 Task: Look for products in the category "Turkey" from the brand "Store Brand".
Action: Mouse moved to (15, 117)
Screenshot: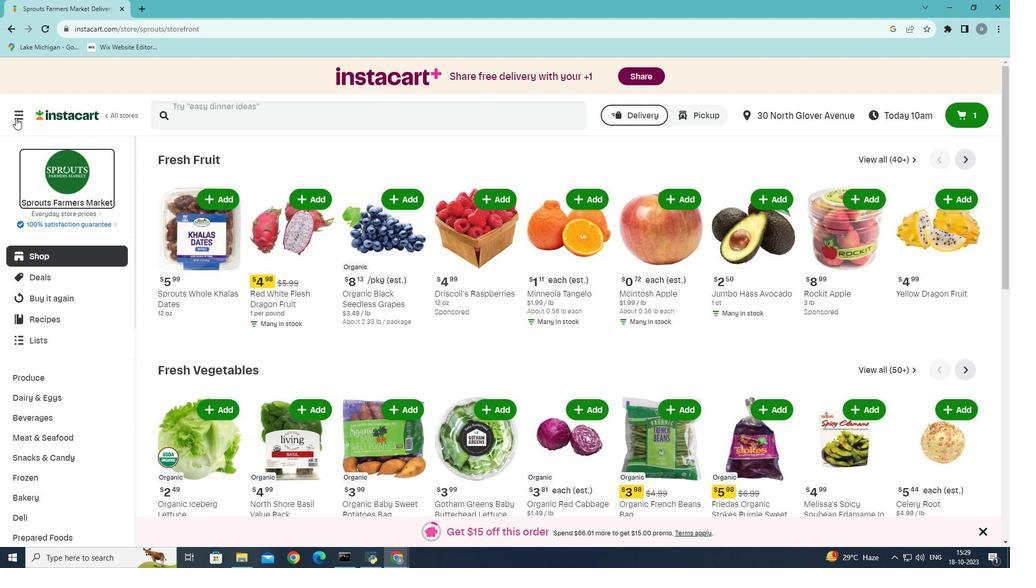 
Action: Mouse pressed left at (15, 117)
Screenshot: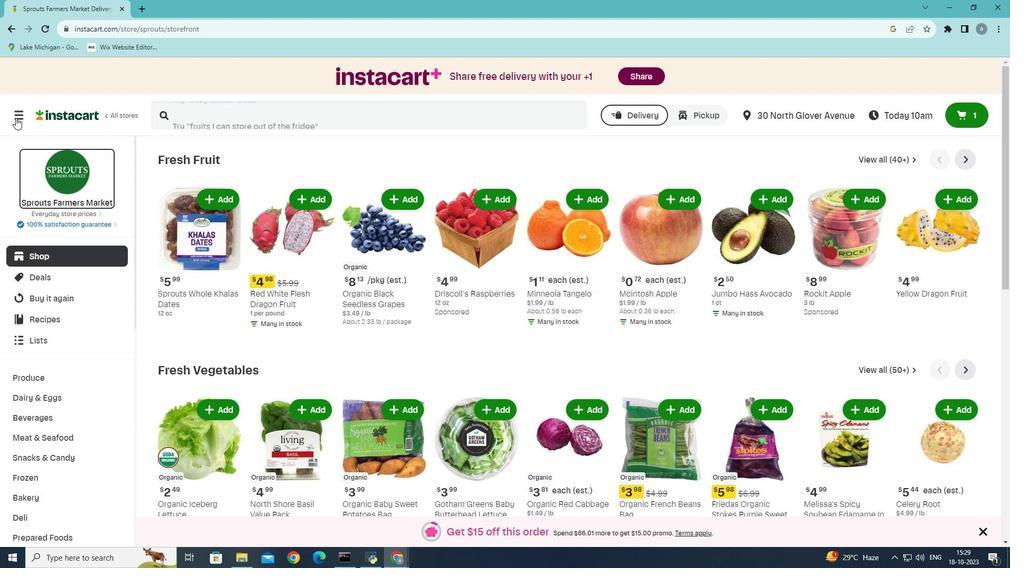 
Action: Mouse moved to (37, 309)
Screenshot: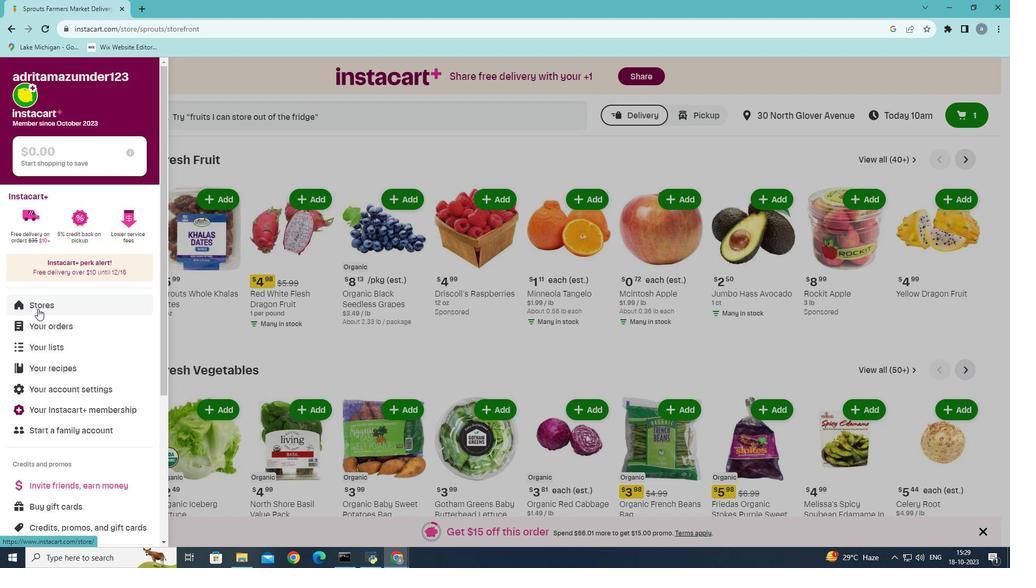 
Action: Mouse pressed left at (37, 309)
Screenshot: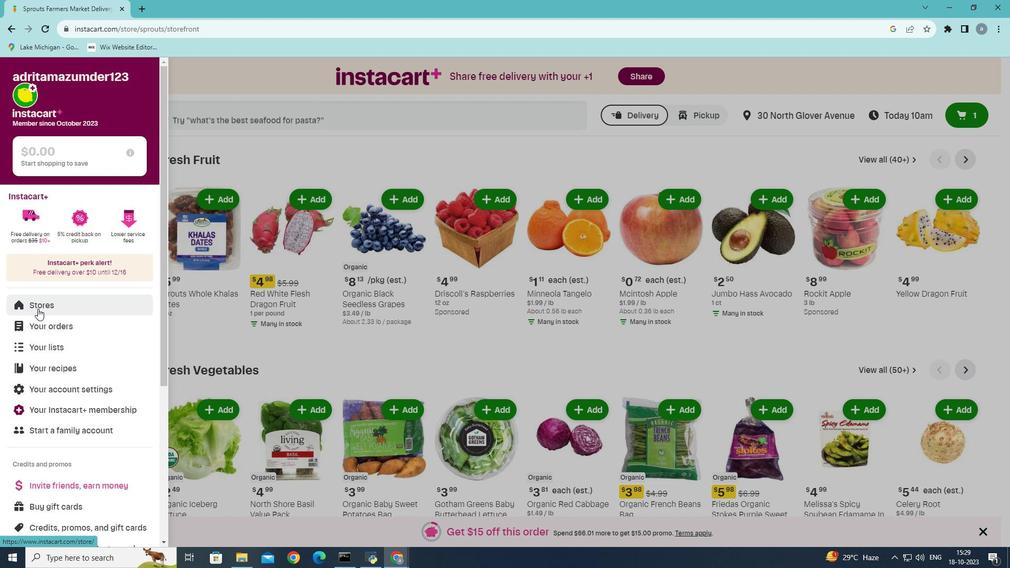 
Action: Mouse moved to (239, 123)
Screenshot: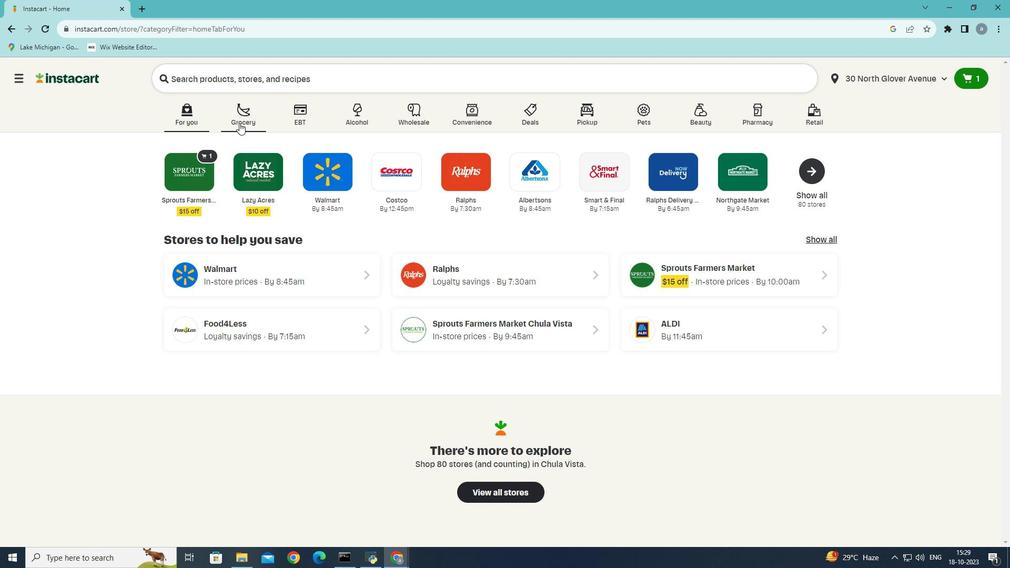 
Action: Mouse pressed left at (239, 123)
Screenshot: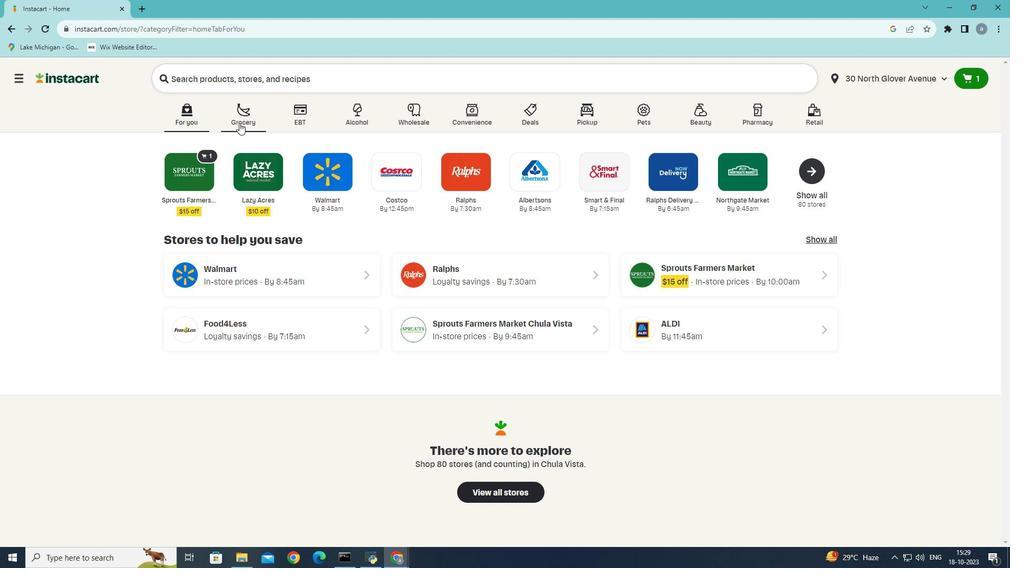 
Action: Mouse moved to (256, 312)
Screenshot: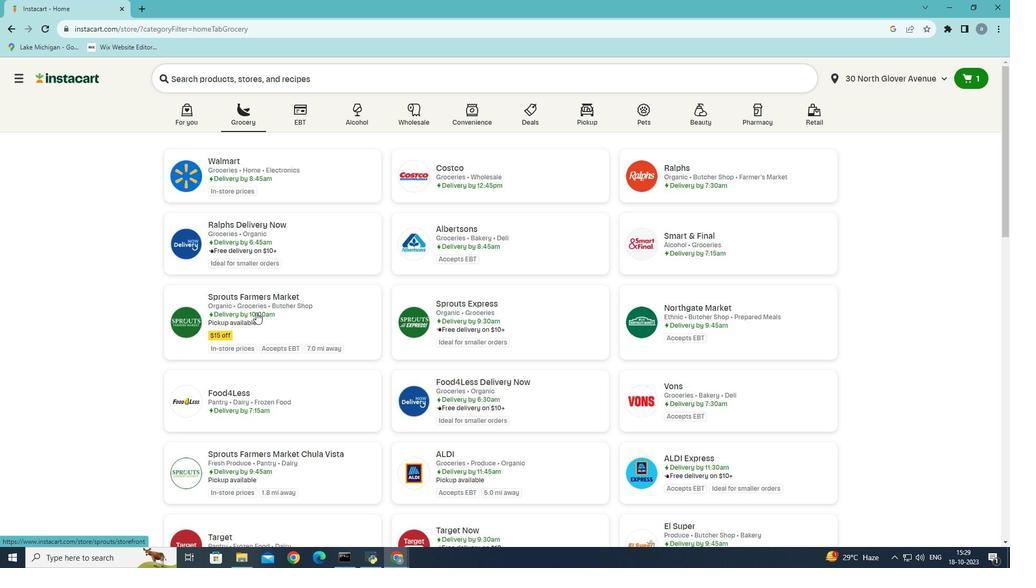 
Action: Mouse pressed left at (256, 312)
Screenshot: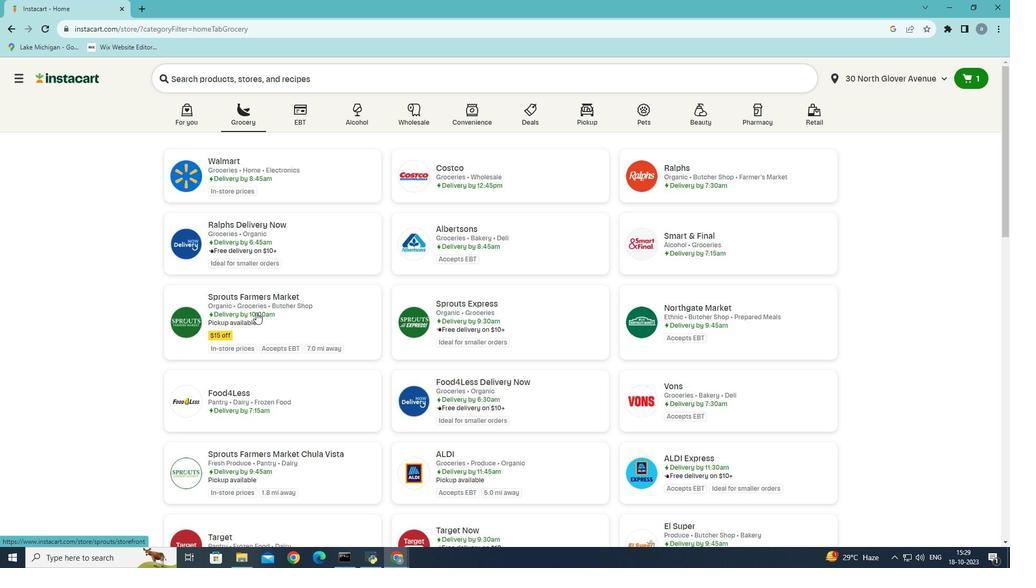
Action: Mouse moved to (82, 440)
Screenshot: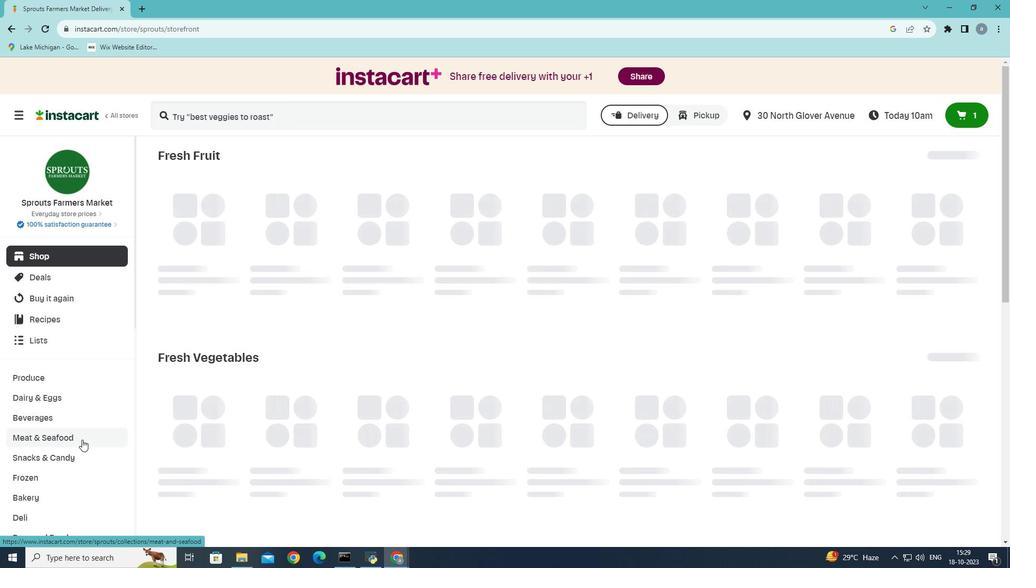 
Action: Mouse pressed left at (82, 440)
Screenshot: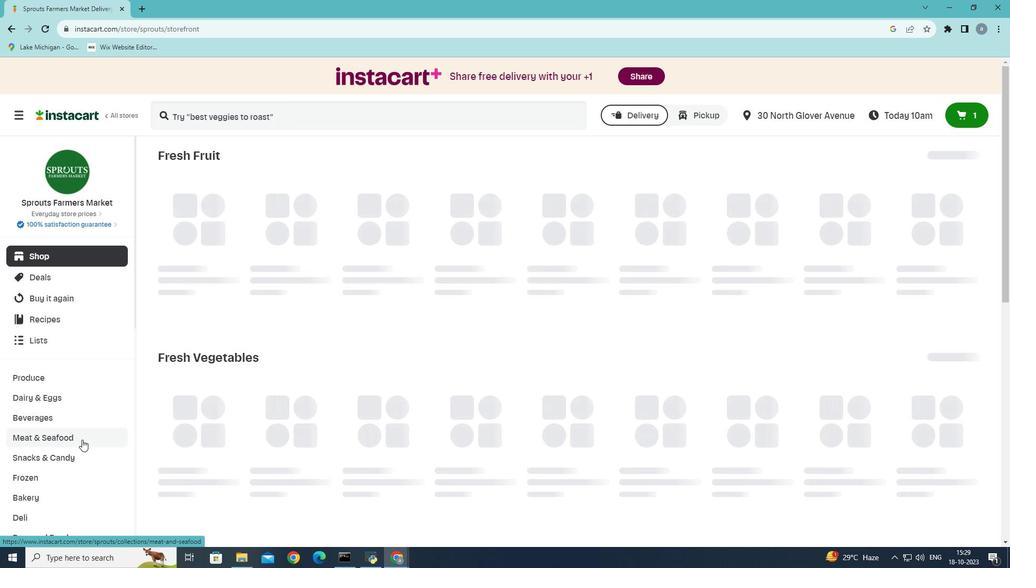 
Action: Mouse moved to (389, 189)
Screenshot: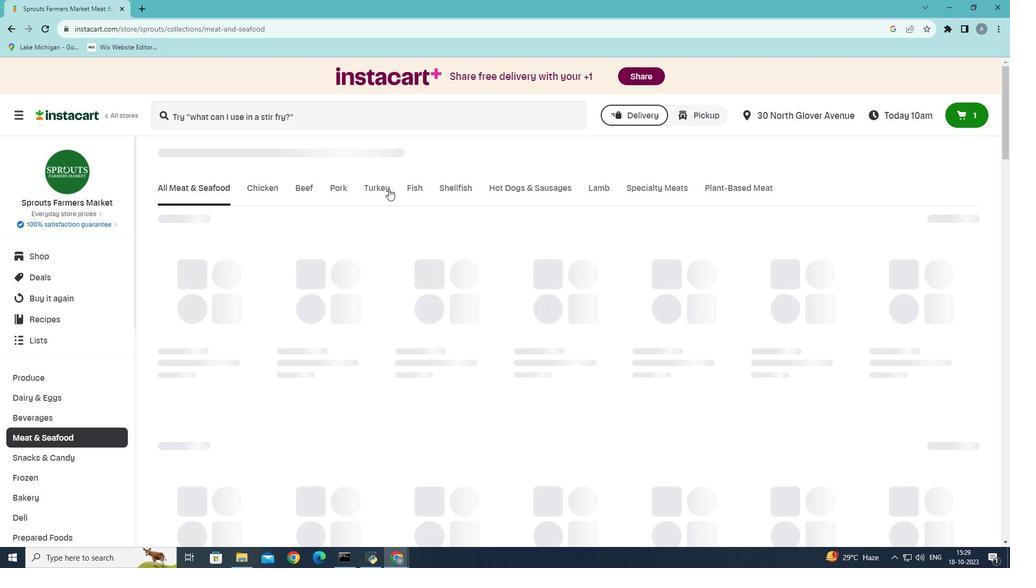 
Action: Mouse pressed left at (389, 189)
Screenshot: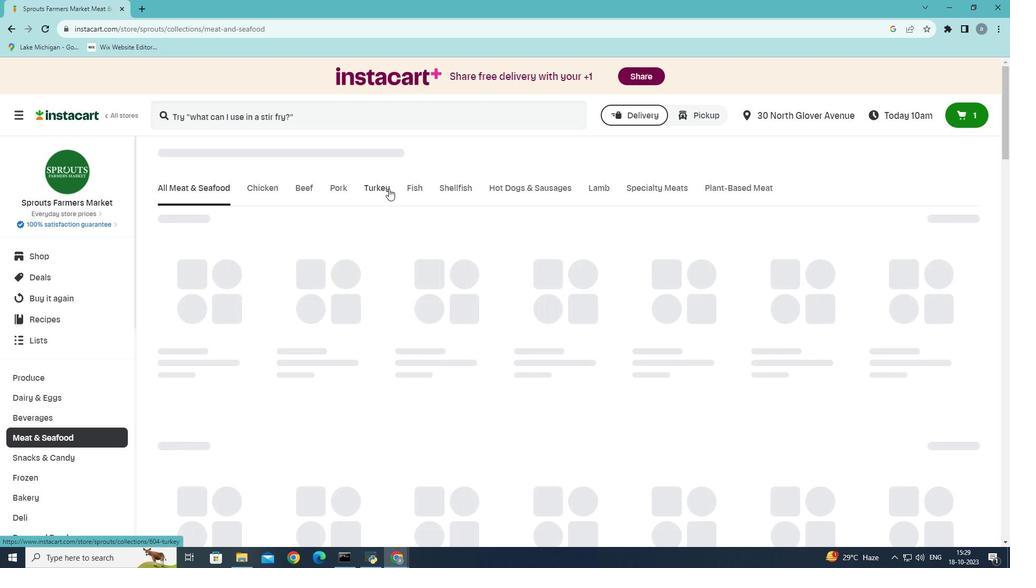 
Action: Mouse moved to (350, 239)
Screenshot: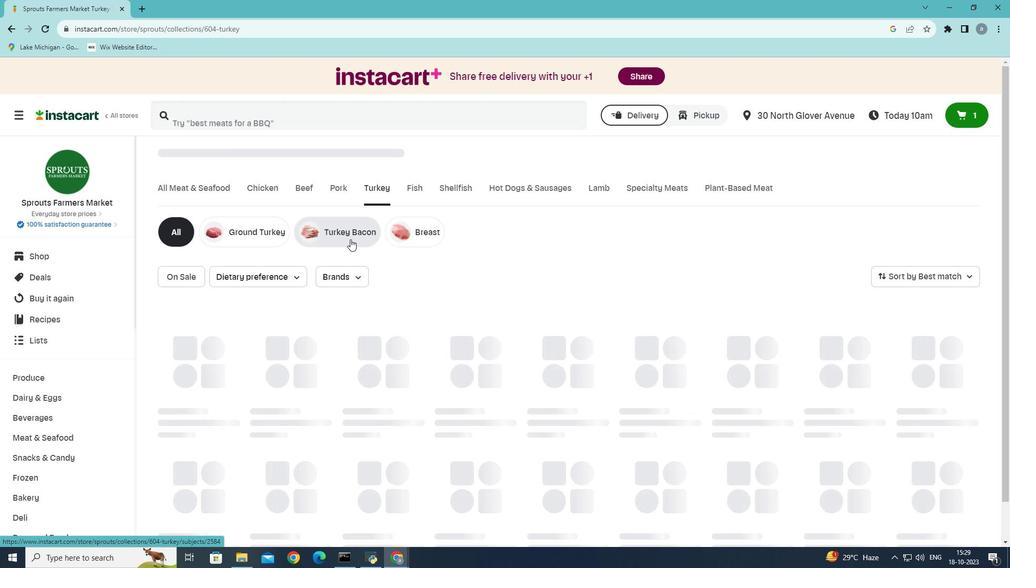 
Action: Mouse pressed left at (350, 239)
Screenshot: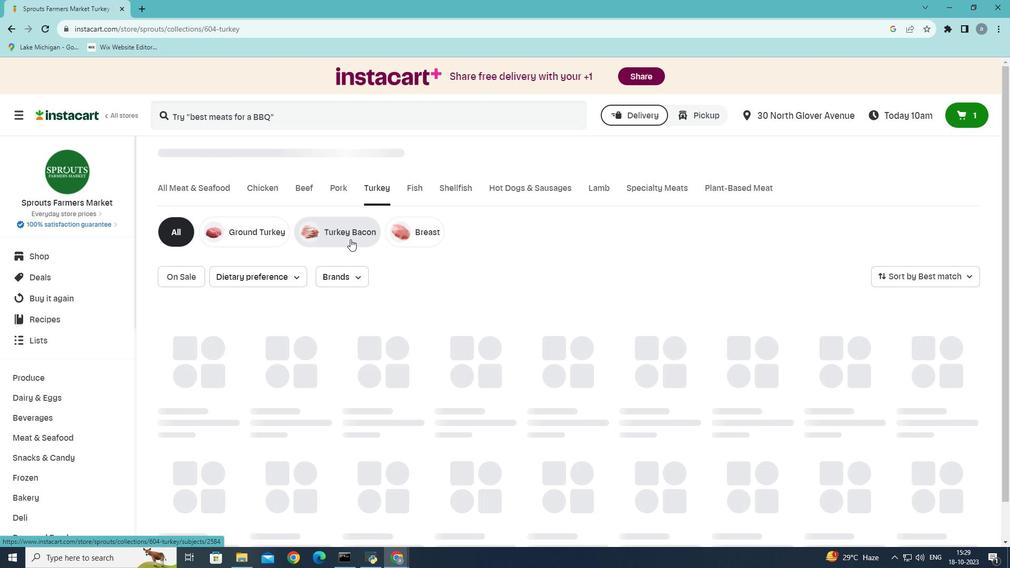 
Action: Mouse moved to (358, 278)
Screenshot: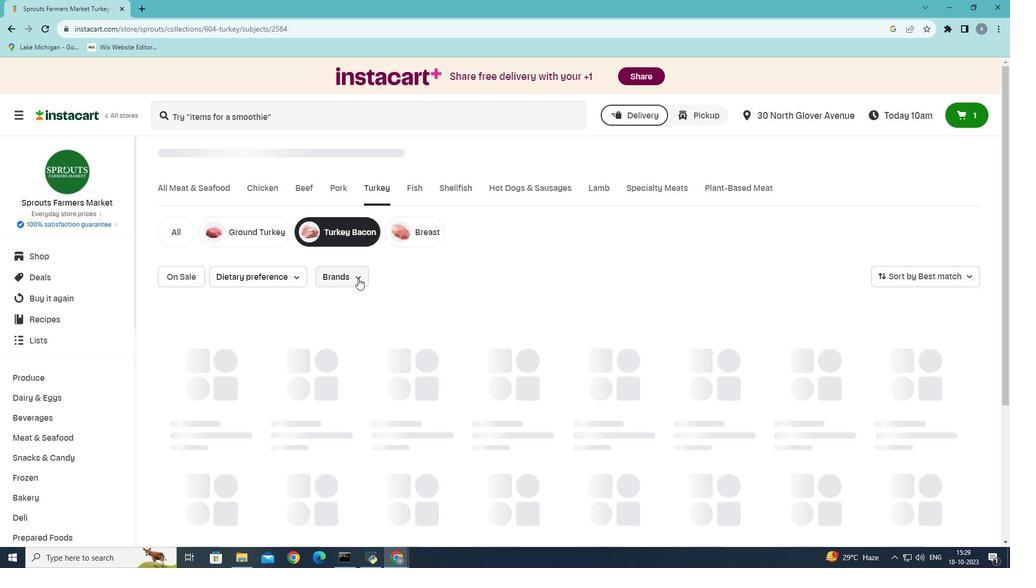 
Action: Mouse pressed left at (358, 278)
Screenshot: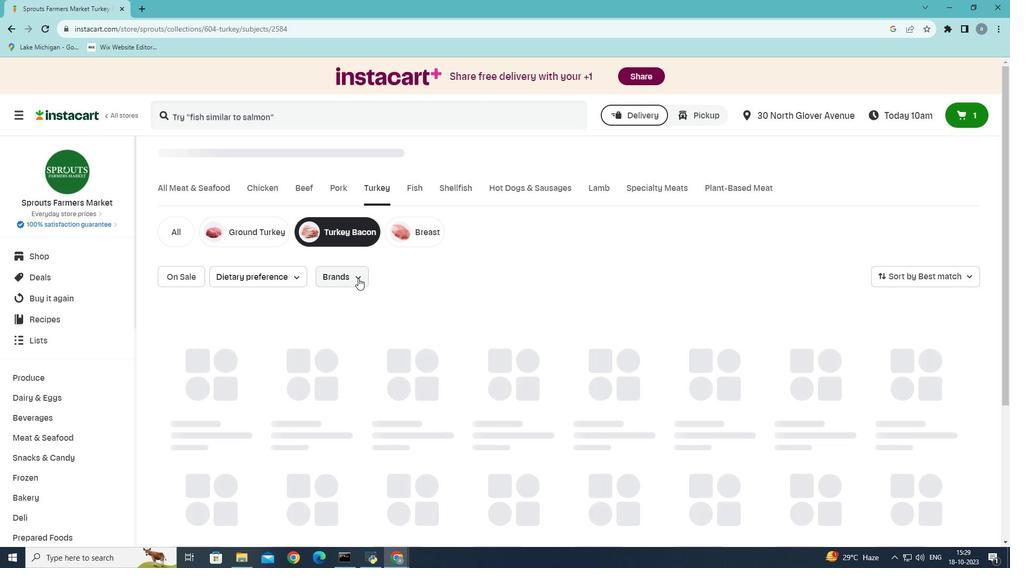 
Action: Mouse moved to (361, 306)
Screenshot: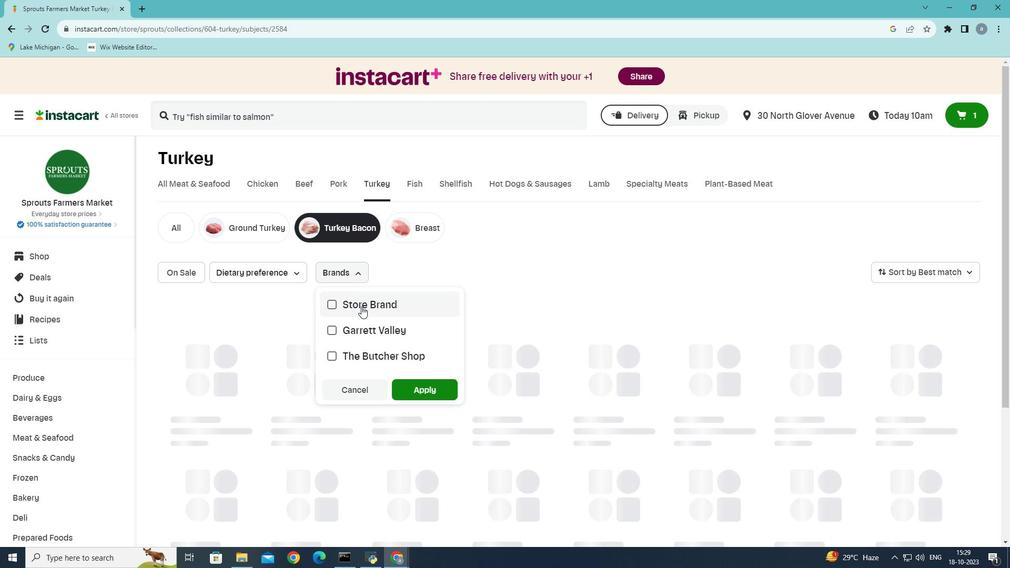
Action: Mouse pressed left at (361, 306)
Screenshot: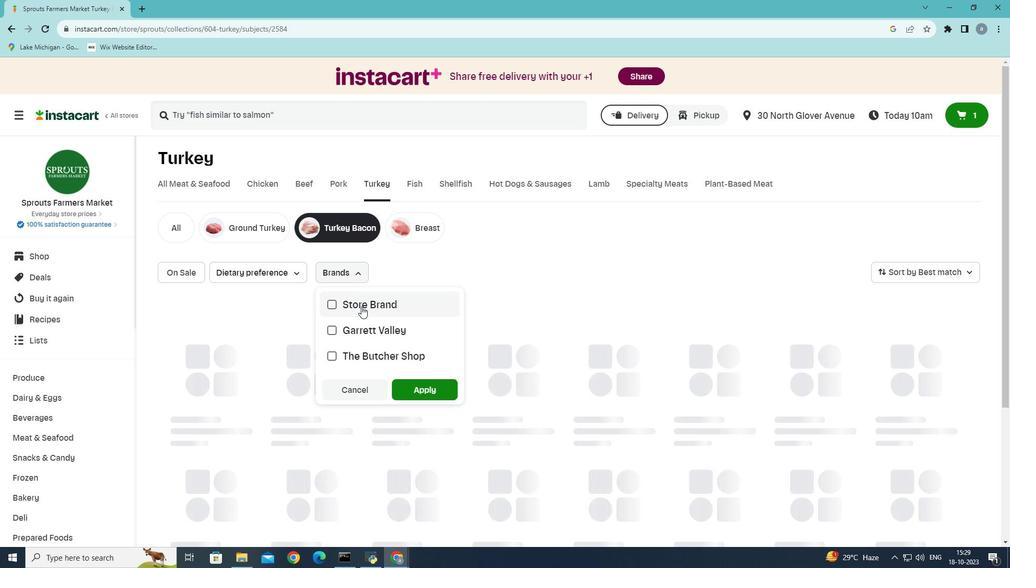 
Action: Mouse moved to (423, 387)
Screenshot: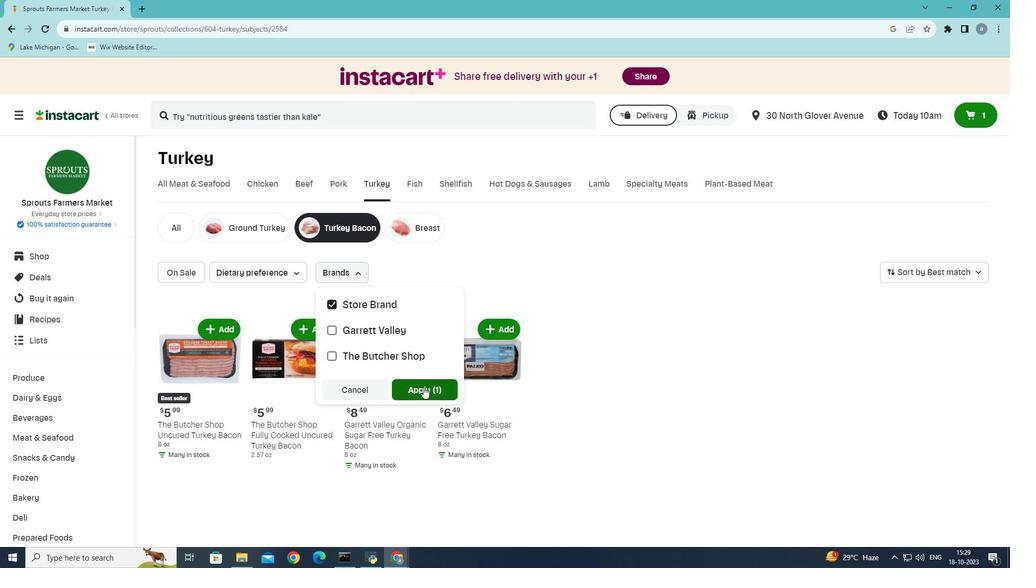 
Action: Mouse pressed left at (423, 387)
Screenshot: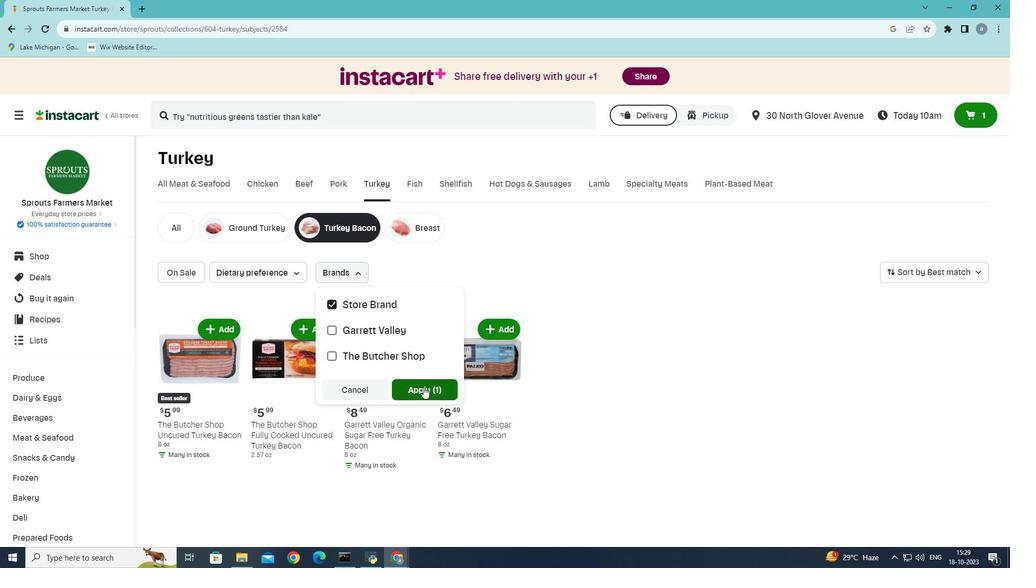 
Action: Mouse moved to (423, 386)
Screenshot: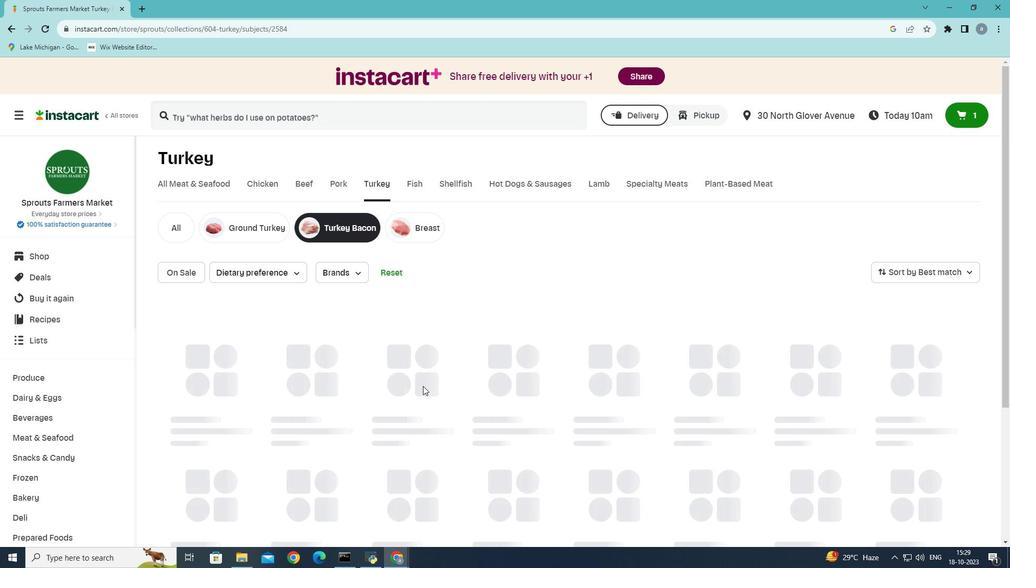 
